 Task: Add a new customer name "James Lee" & email "Jamesless487@gmail.com".
Action: Mouse moved to (24, 199)
Screenshot: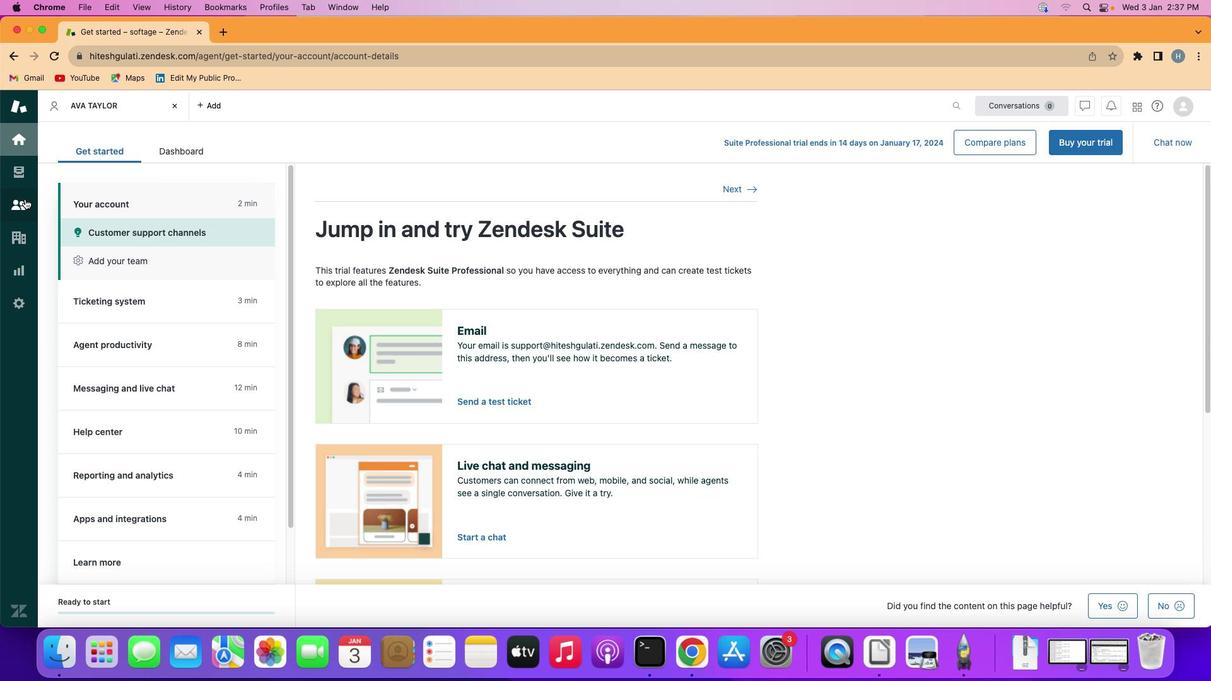 
Action: Mouse pressed left at (24, 199)
Screenshot: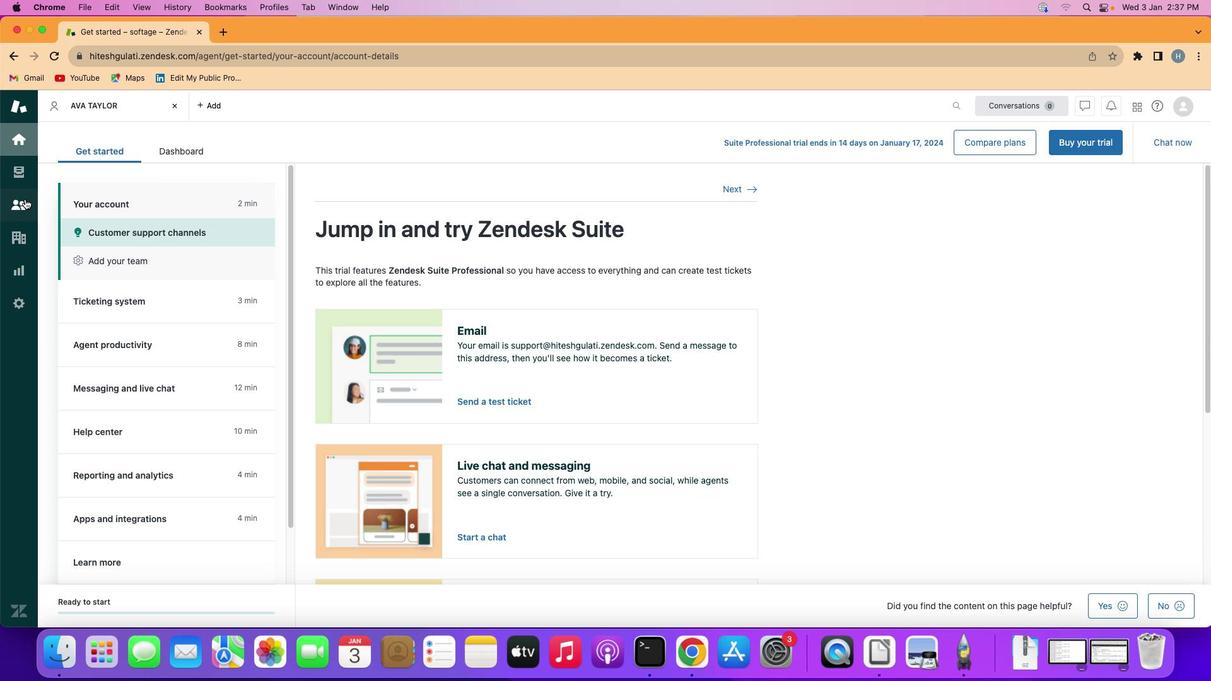 
Action: Mouse moved to (1145, 160)
Screenshot: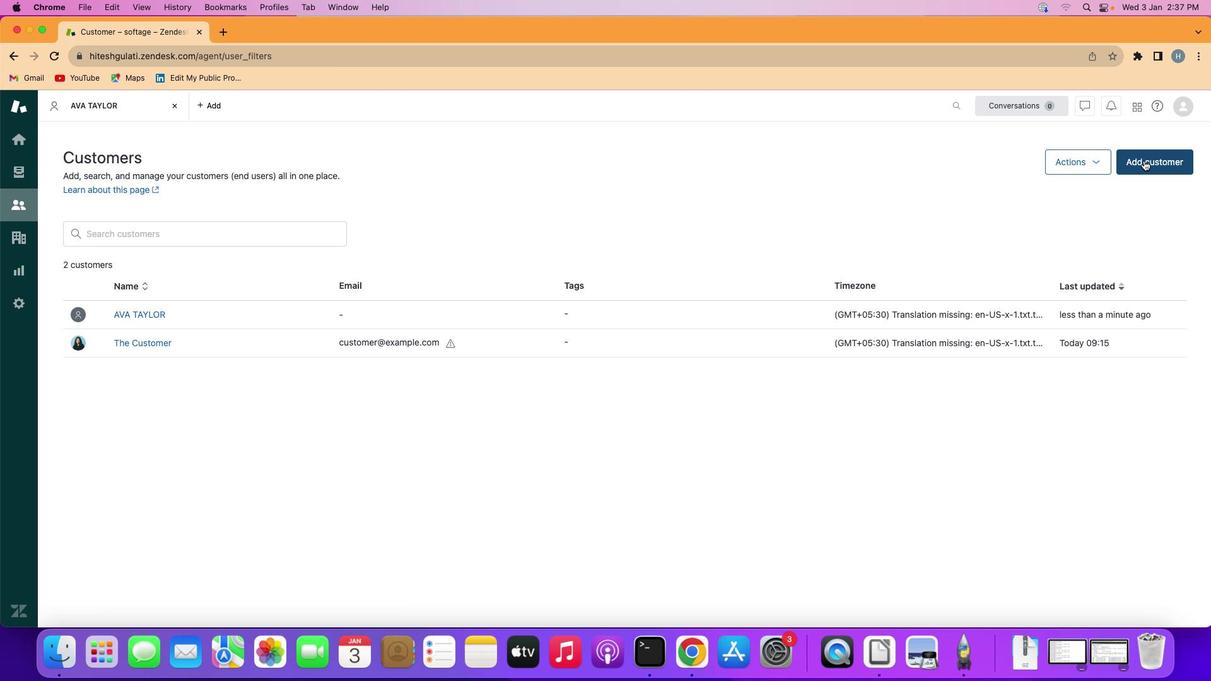 
Action: Mouse pressed left at (1145, 160)
Screenshot: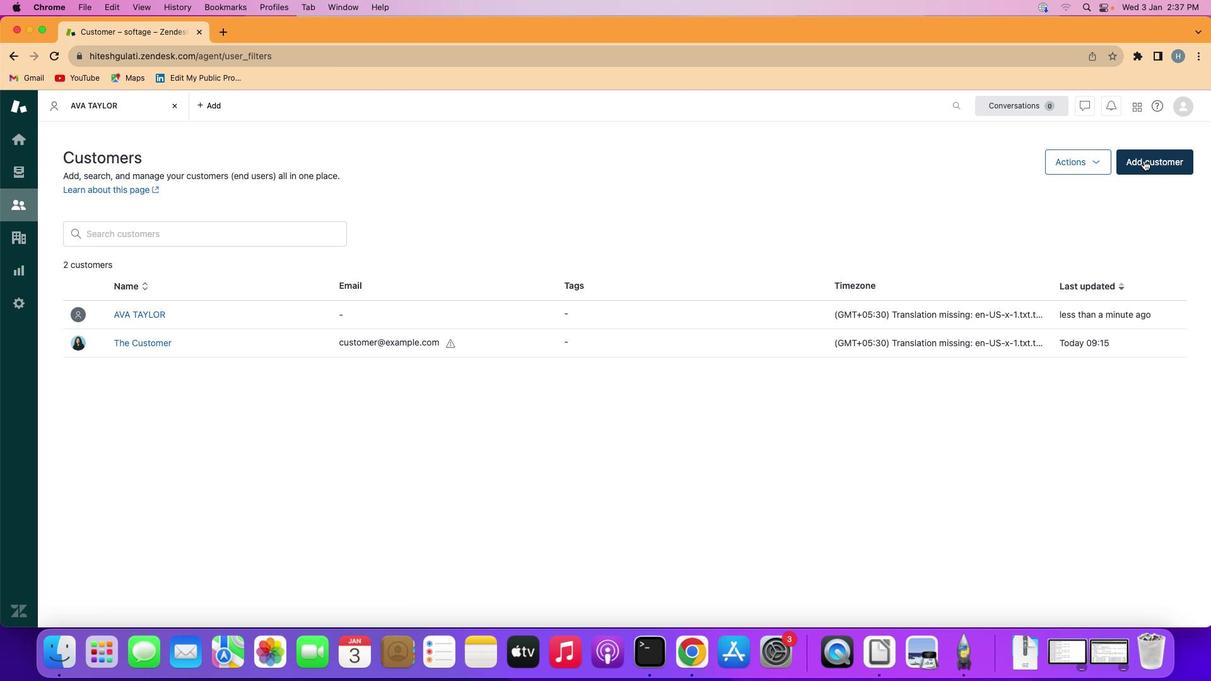 
Action: Mouse moved to (485, 325)
Screenshot: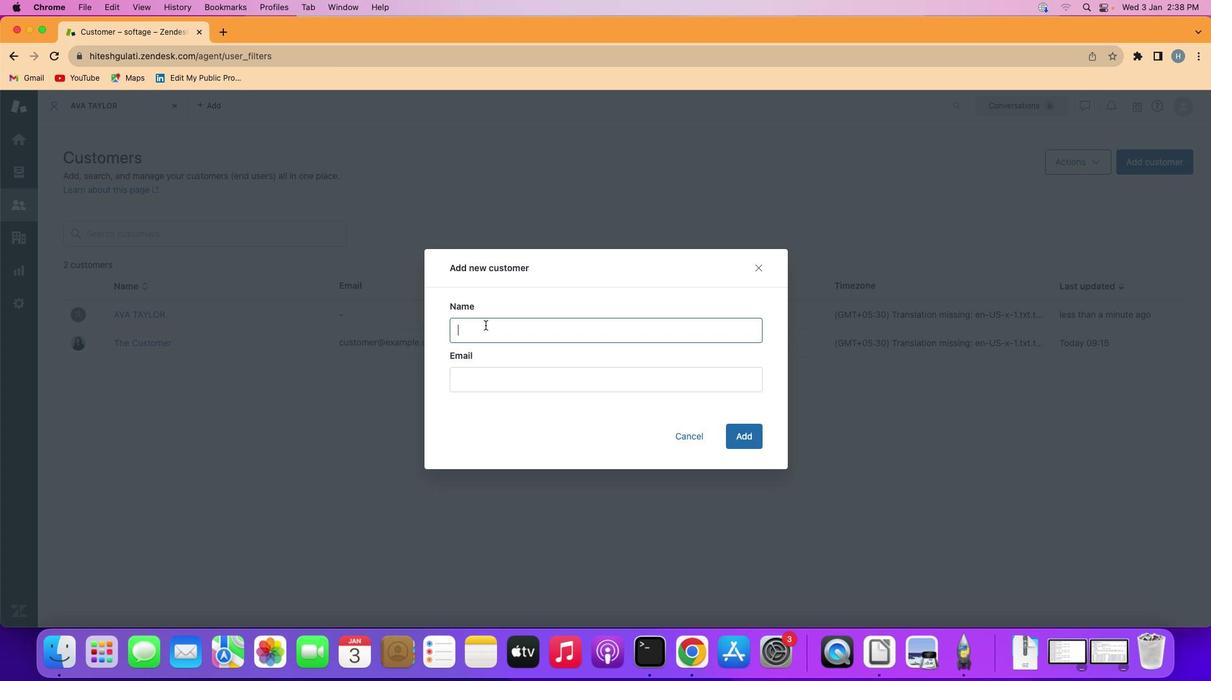 
Action: Mouse pressed left at (485, 325)
Screenshot: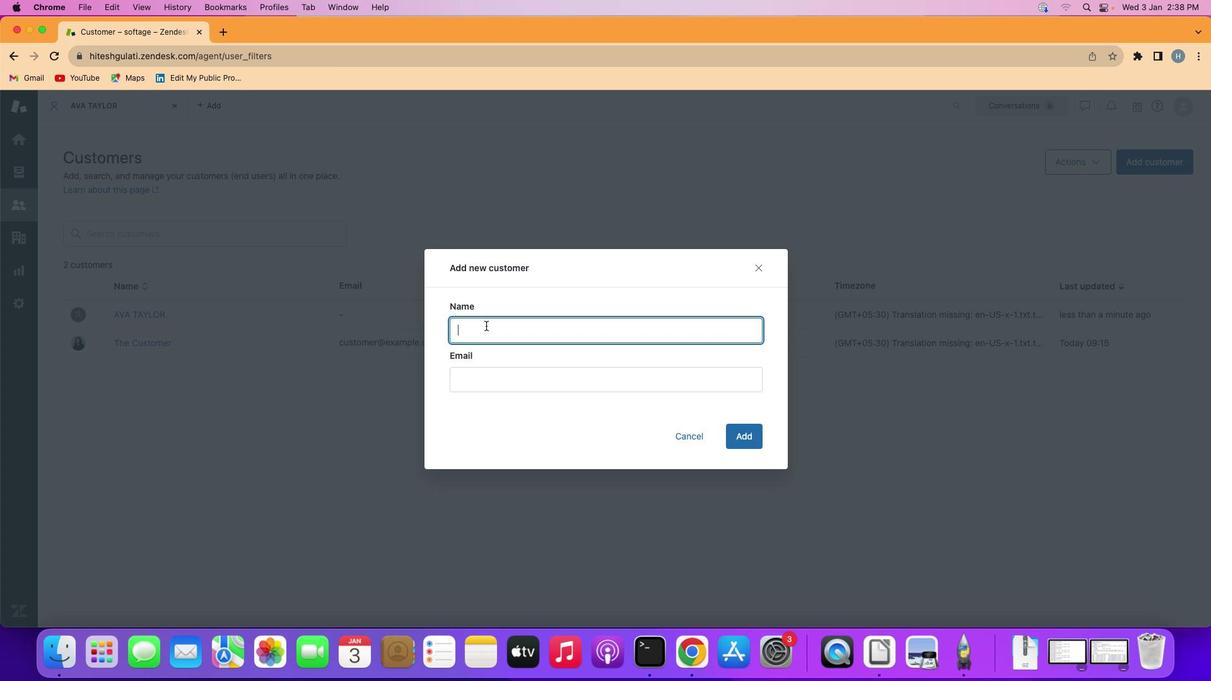
Action: Mouse moved to (487, 326)
Screenshot: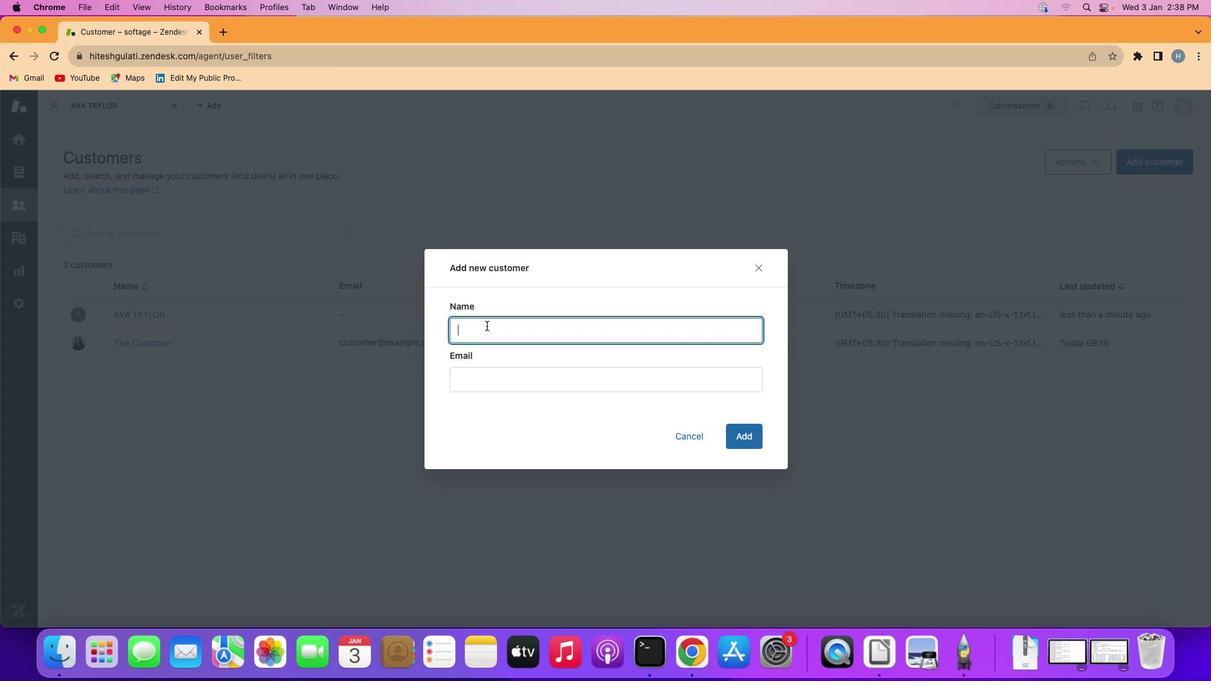 
Action: Key pressed Key.shift'J''a''m''e''s'Key.spaceKey.shift'L''e''e'
Screenshot: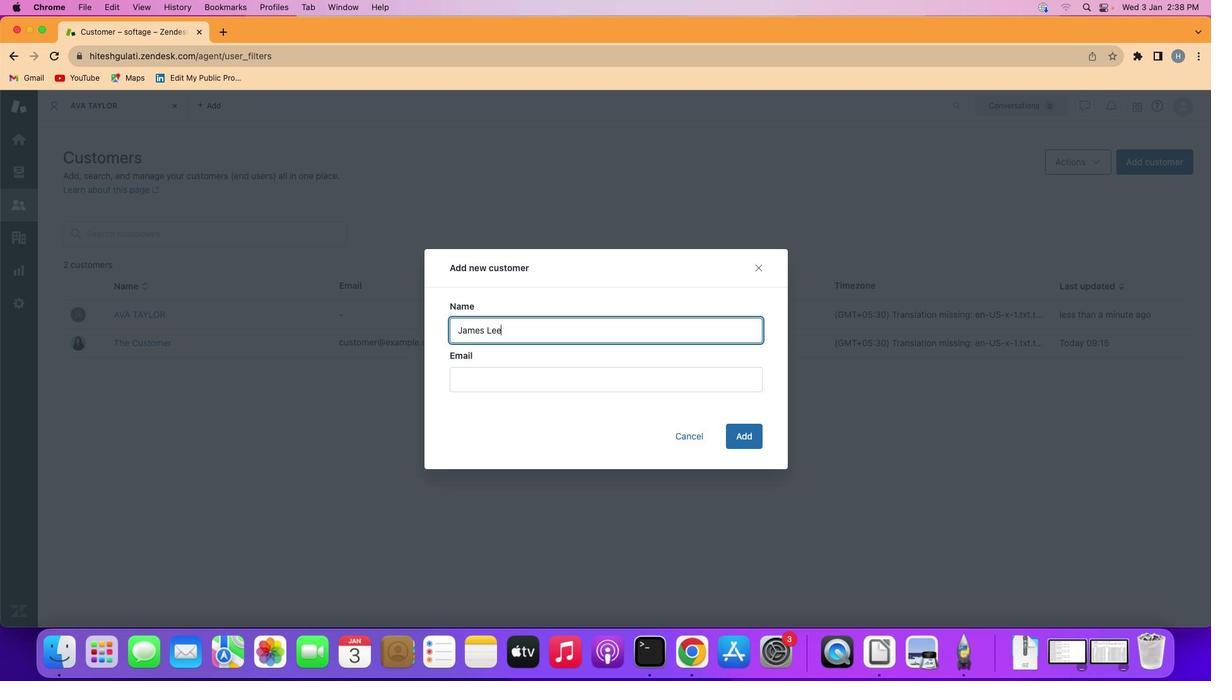 
Action: Mouse moved to (479, 384)
Screenshot: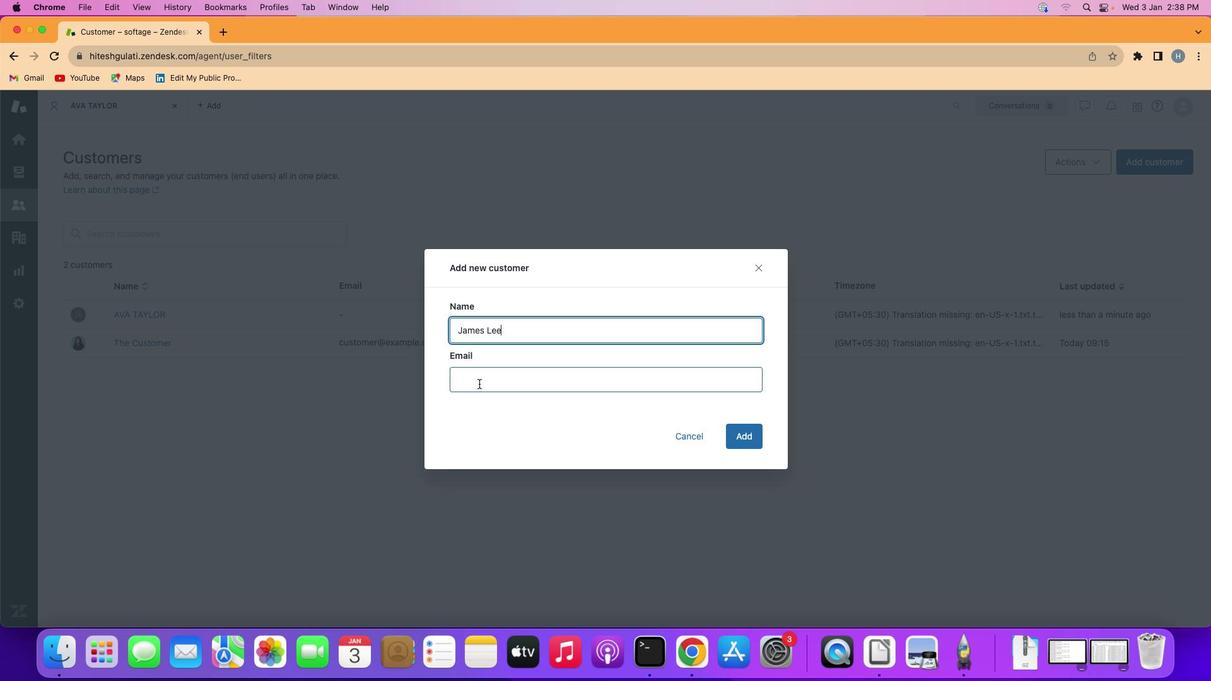 
Action: Mouse pressed left at (479, 384)
Screenshot: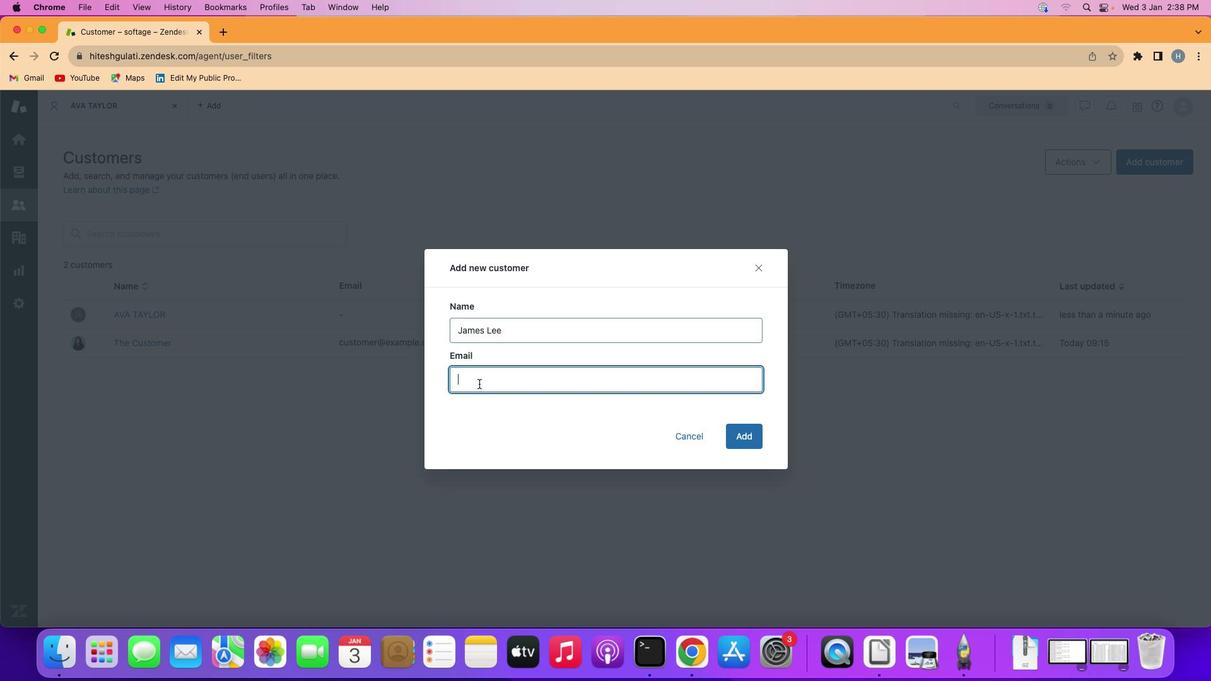 
Action: Mouse moved to (479, 383)
Screenshot: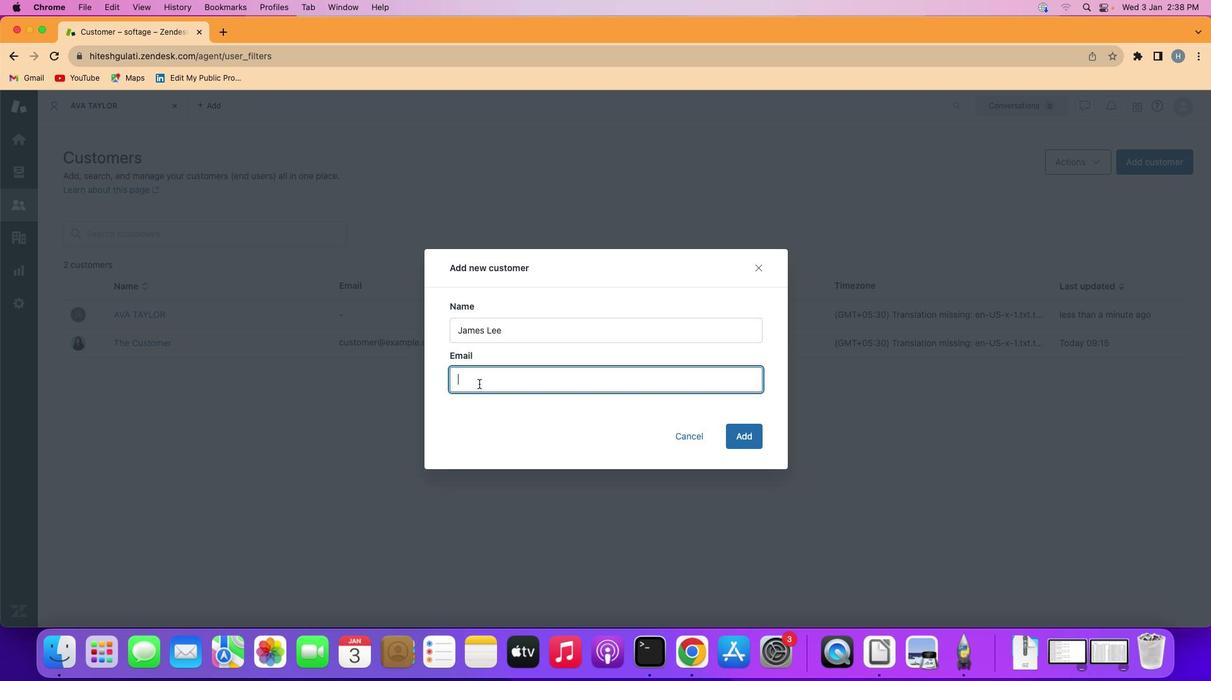 
Action: Key pressed Key.shift'J''a''m''e''s''l''e''s''s''4''8''7'Key.shift'@''g''m''a''i''l''.''c''o''m'
Screenshot: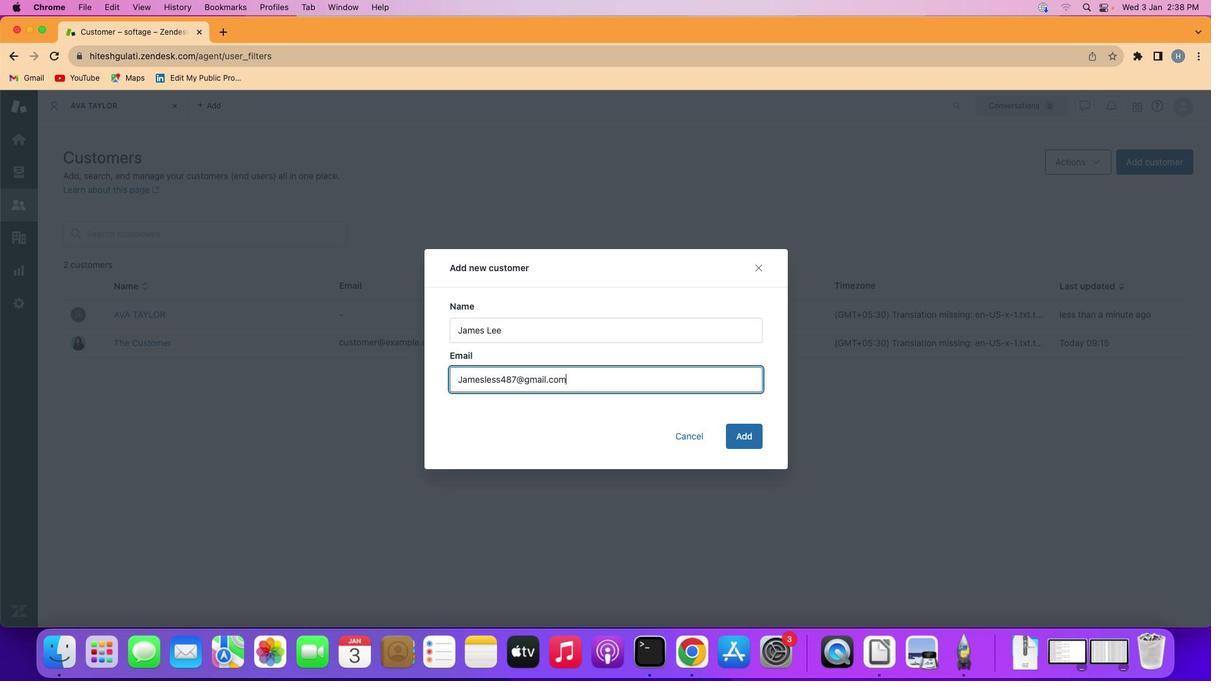 
Action: Mouse moved to (744, 434)
Screenshot: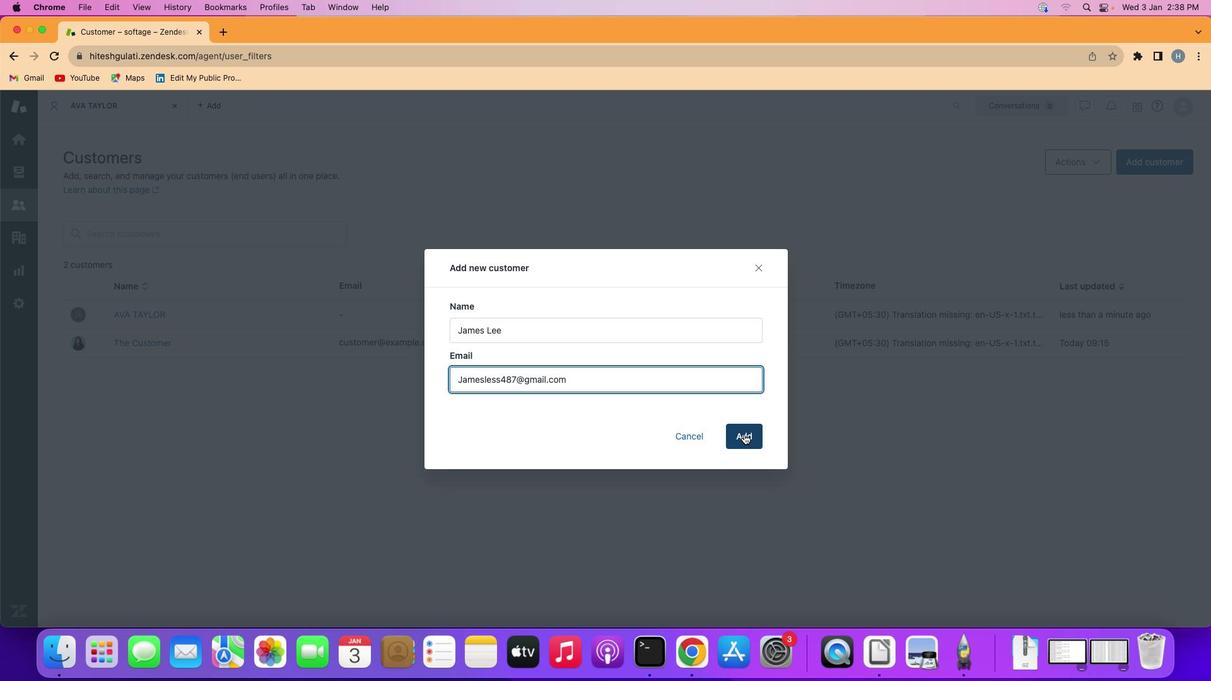 
Action: Mouse pressed left at (744, 434)
Screenshot: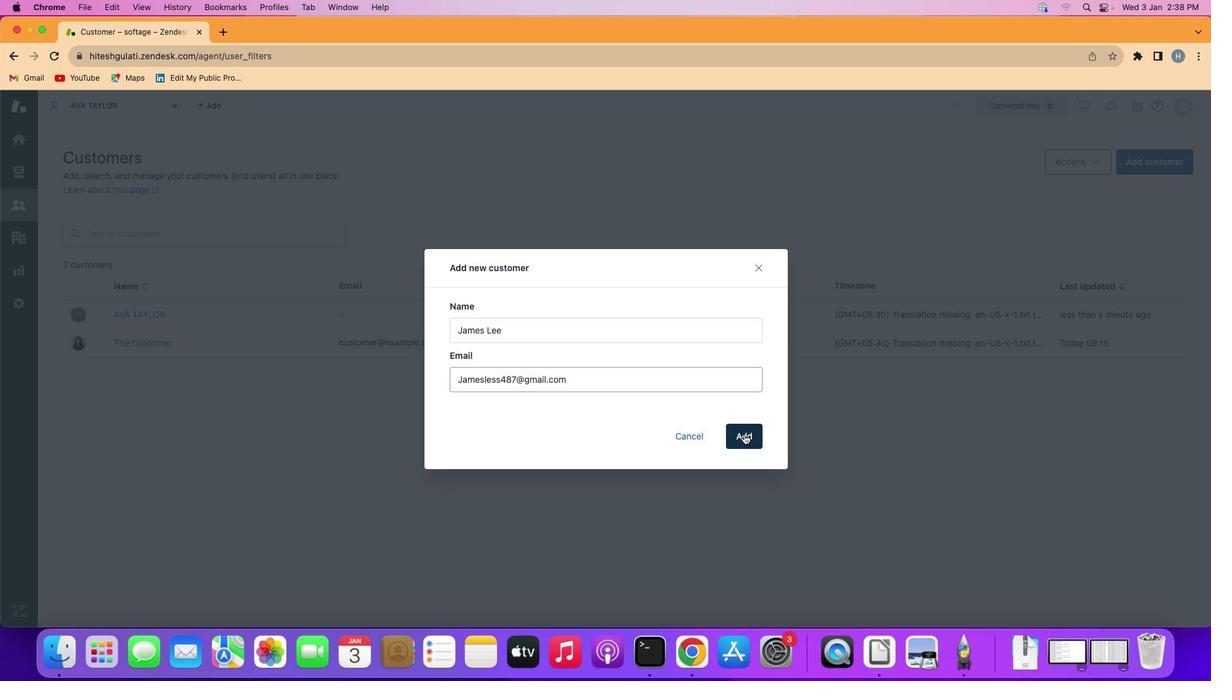 
Action: Mouse moved to (685, 432)
Screenshot: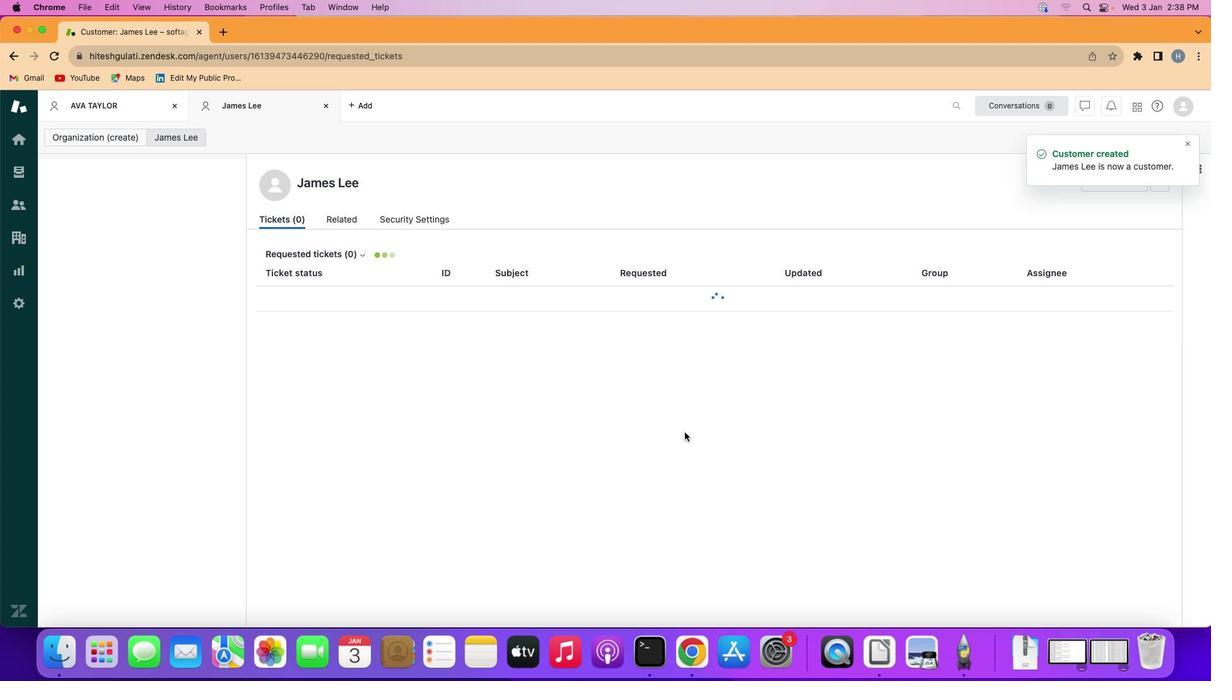 
